 Task: Create a task  Create a new online platform for online personal training sessions , assign it to team member softage.3@softage.net in the project BeyondTech and update the status of the task to  At Risk , set the priority of the task to Medium
Action: Mouse moved to (385, 374)
Screenshot: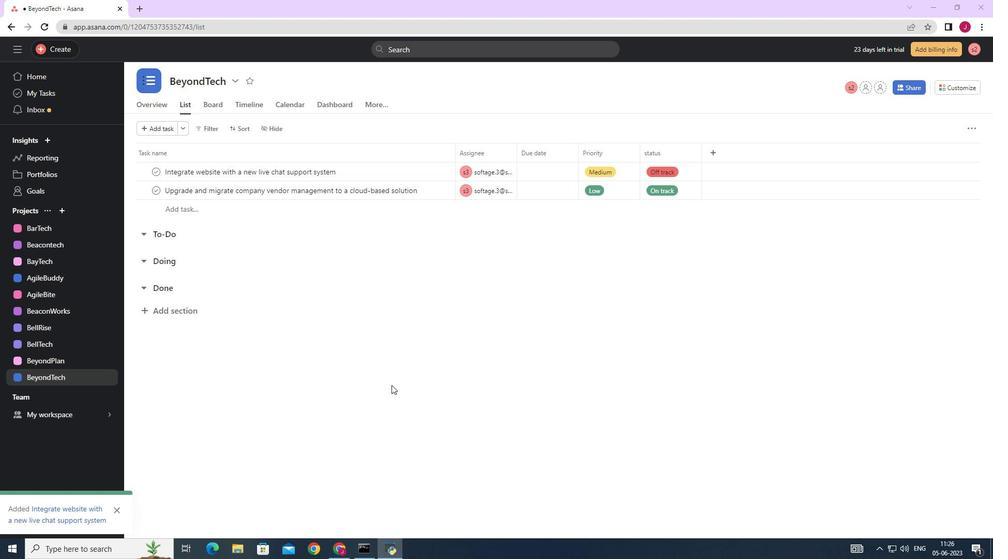 
Action: Mouse scrolled (385, 374) with delta (0, 0)
Screenshot: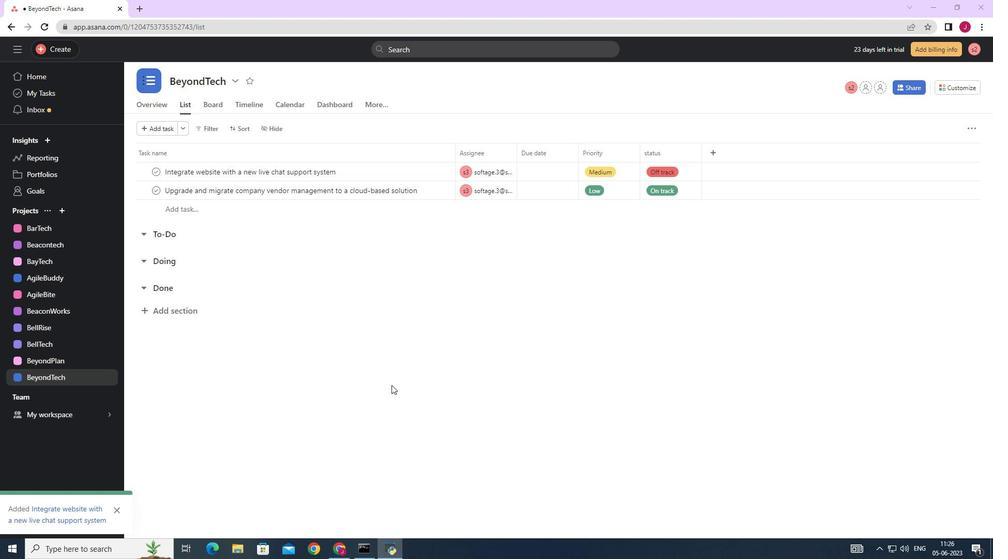 
Action: Mouse moved to (383, 371)
Screenshot: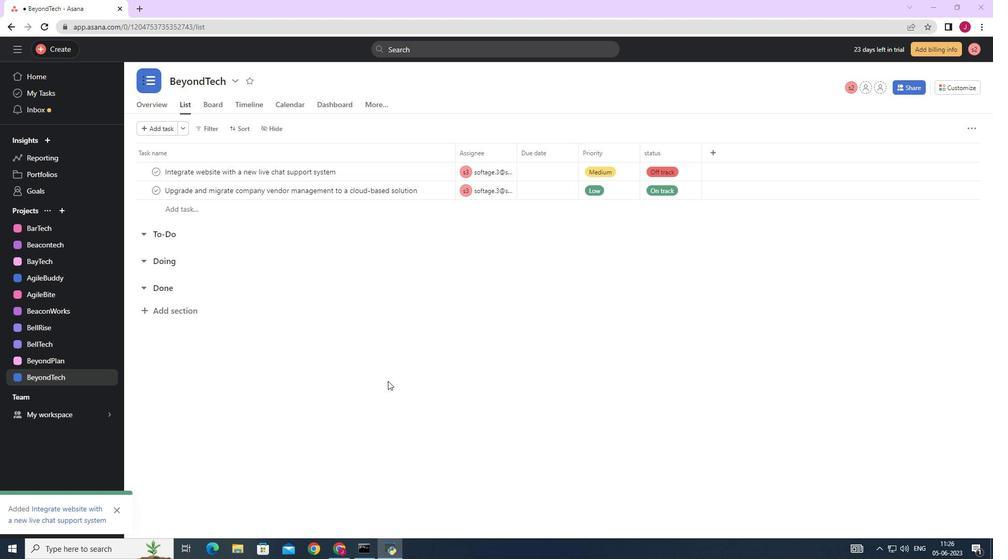 
Action: Mouse scrolled (383, 371) with delta (0, 0)
Screenshot: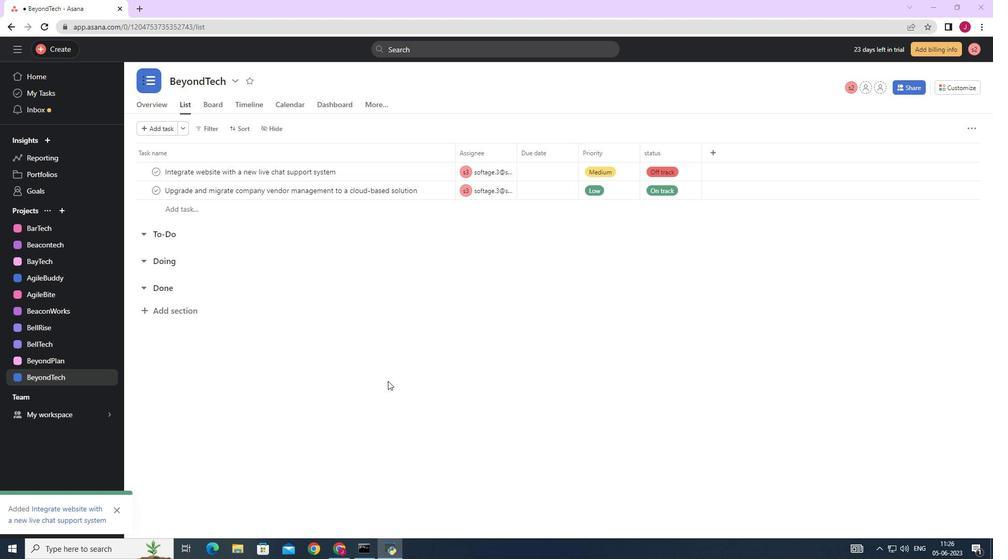 
Action: Mouse moved to (380, 363)
Screenshot: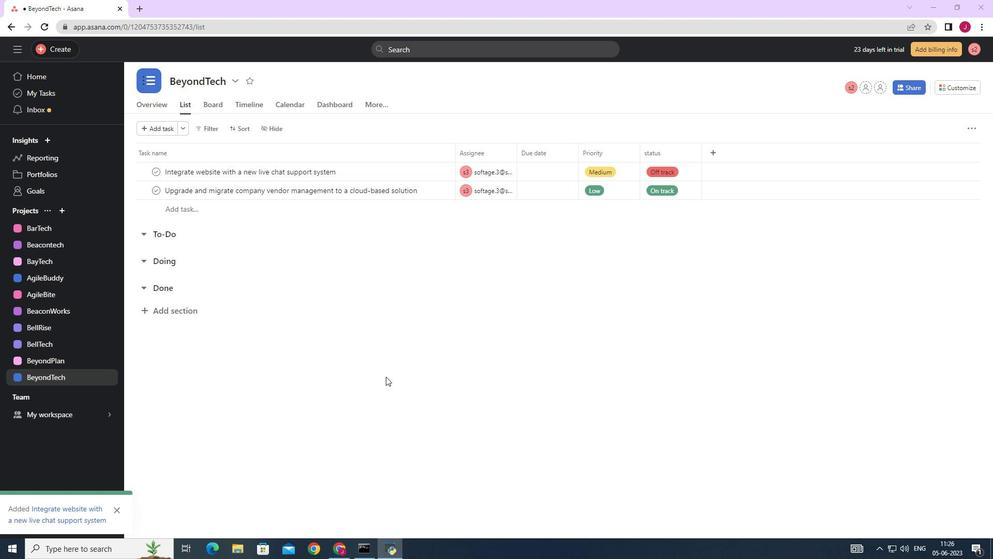 
Action: Mouse scrolled (380, 363) with delta (0, 0)
Screenshot: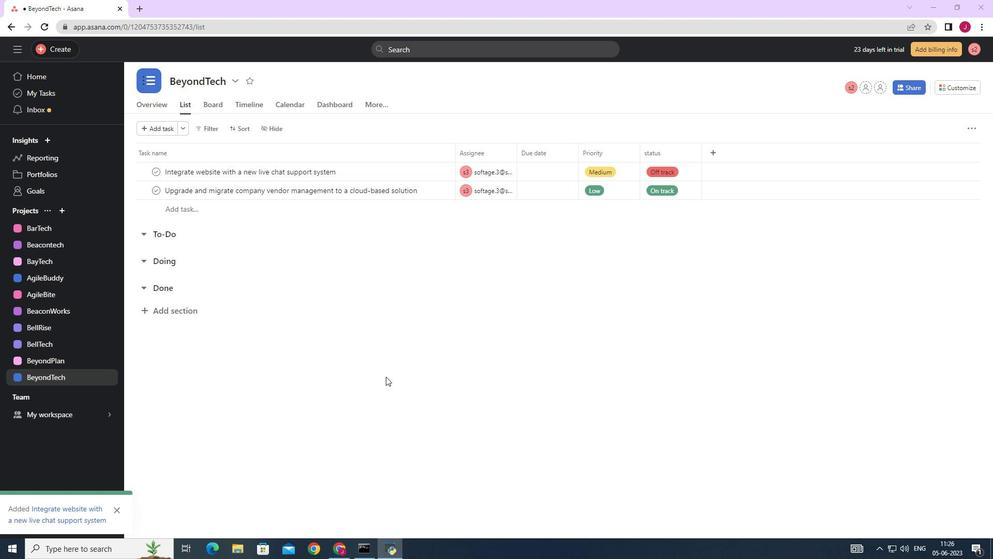 
Action: Mouse moved to (65, 48)
Screenshot: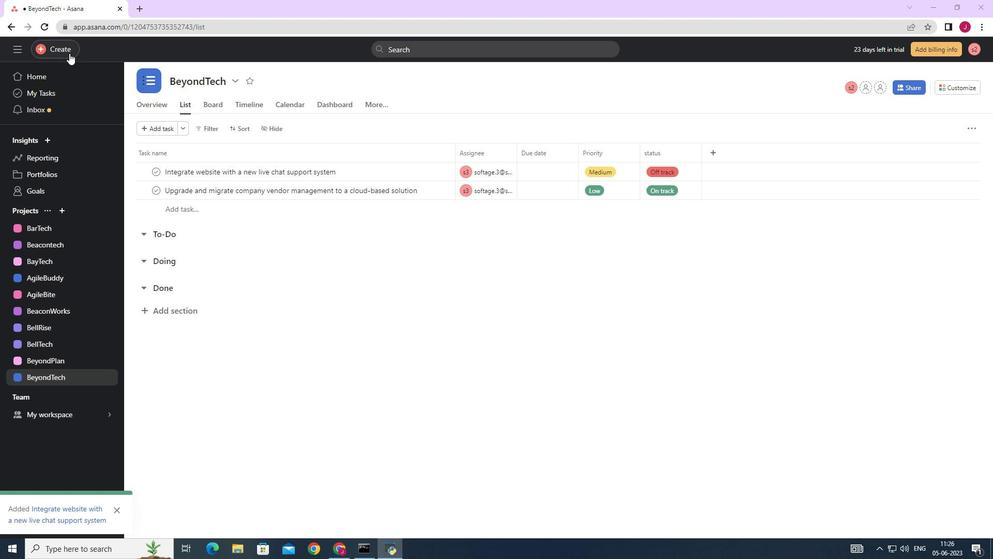 
Action: Mouse pressed left at (65, 48)
Screenshot: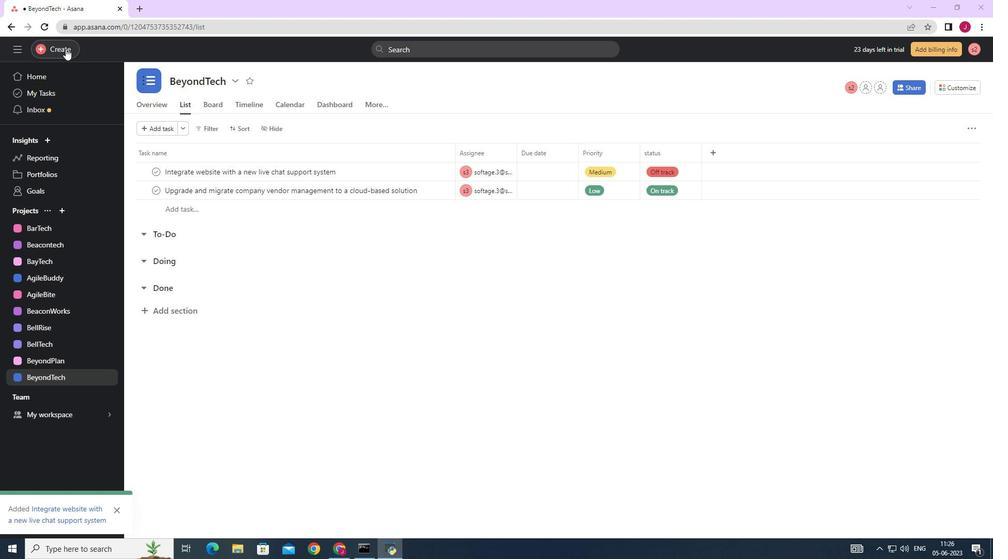 
Action: Mouse moved to (114, 54)
Screenshot: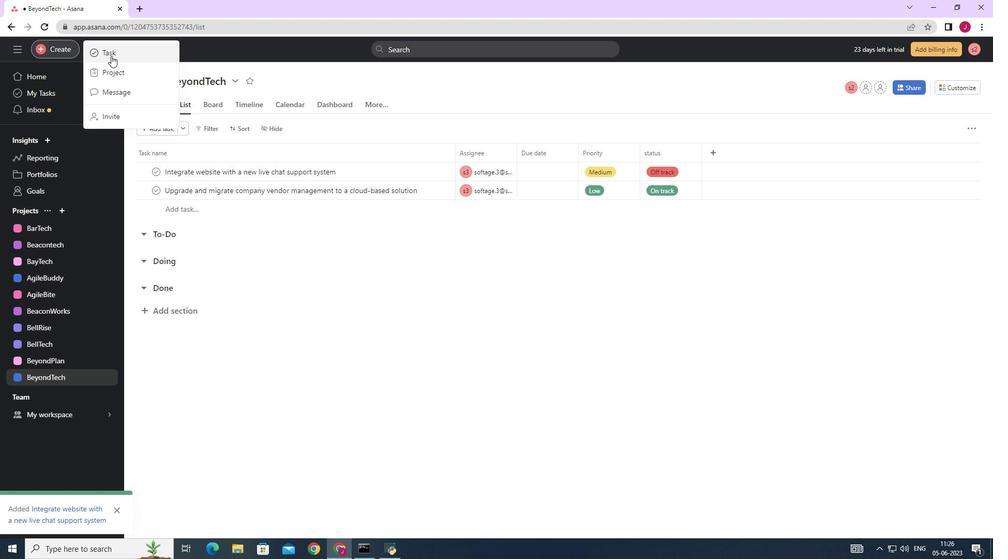 
Action: Mouse pressed left at (114, 54)
Screenshot: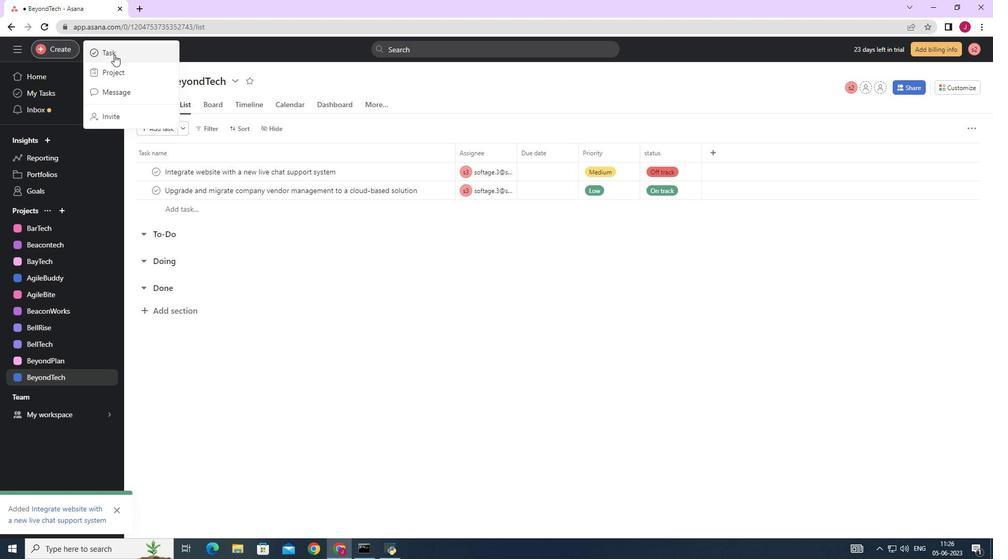 
Action: Mouse moved to (829, 342)
Screenshot: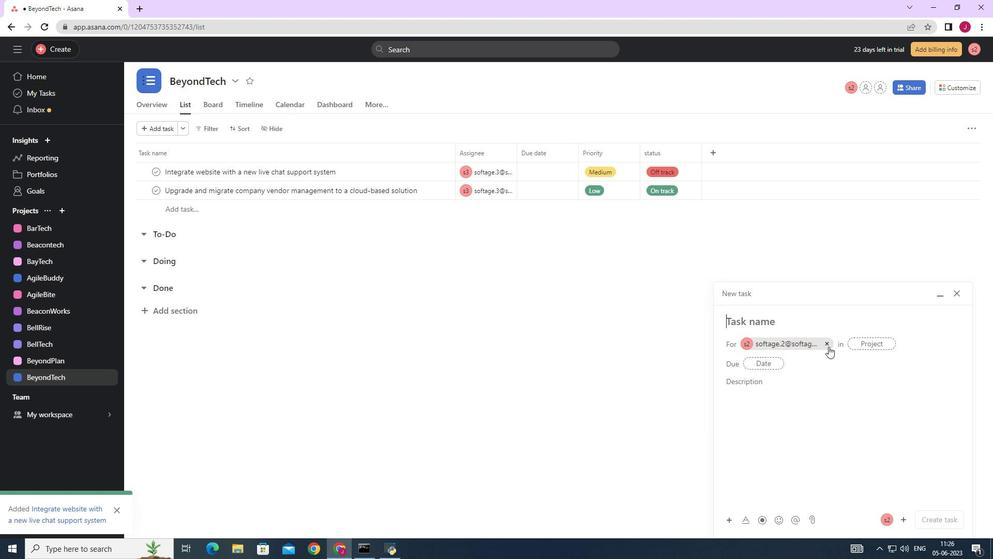 
Action: Mouse pressed left at (829, 342)
Screenshot: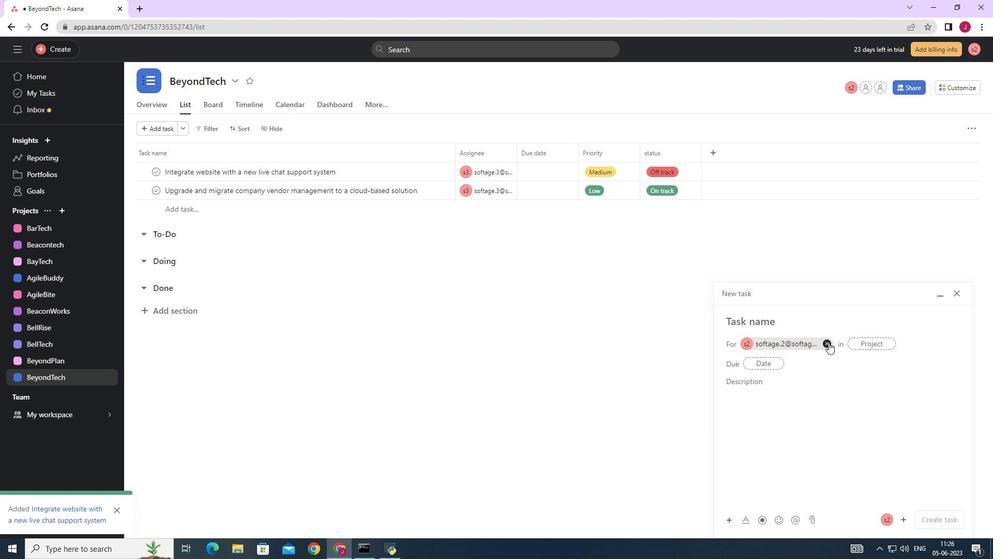 
Action: Mouse moved to (758, 322)
Screenshot: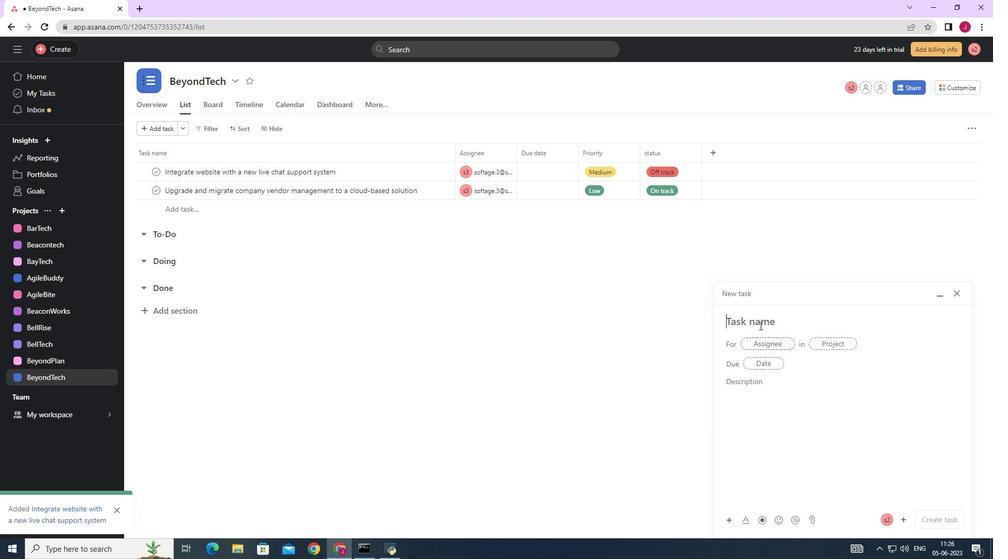 
Action: Mouse pressed left at (758, 322)
Screenshot: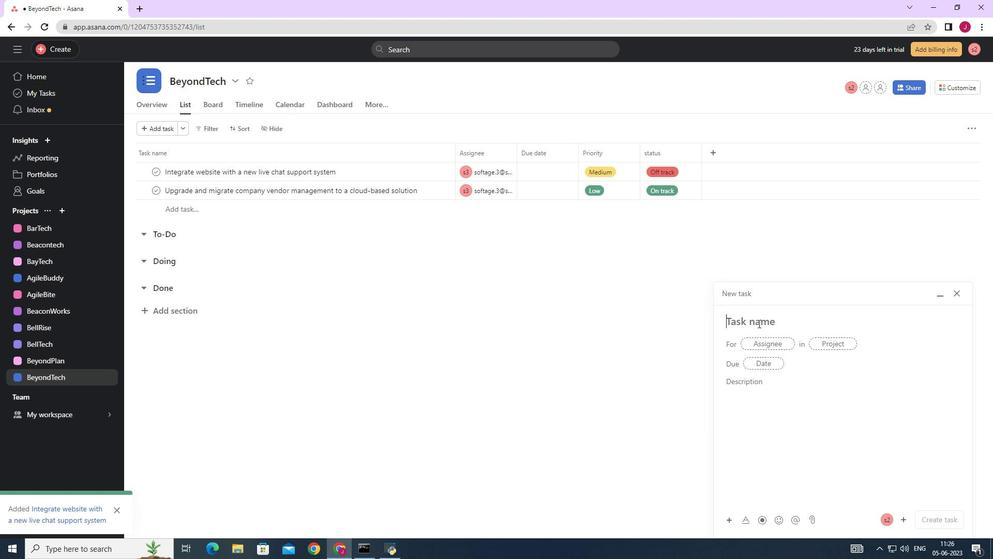 
Action: Key pressed <Key.caps_lock>C<Key.caps_lock>reate<Key.space>a<Key.space>new<Key.space>online<Key.space>platform<Key.space>for<Key.space>i<Key.backspace>online<Key.space>personal<Key.space>training<Key.space>sessions
Screenshot: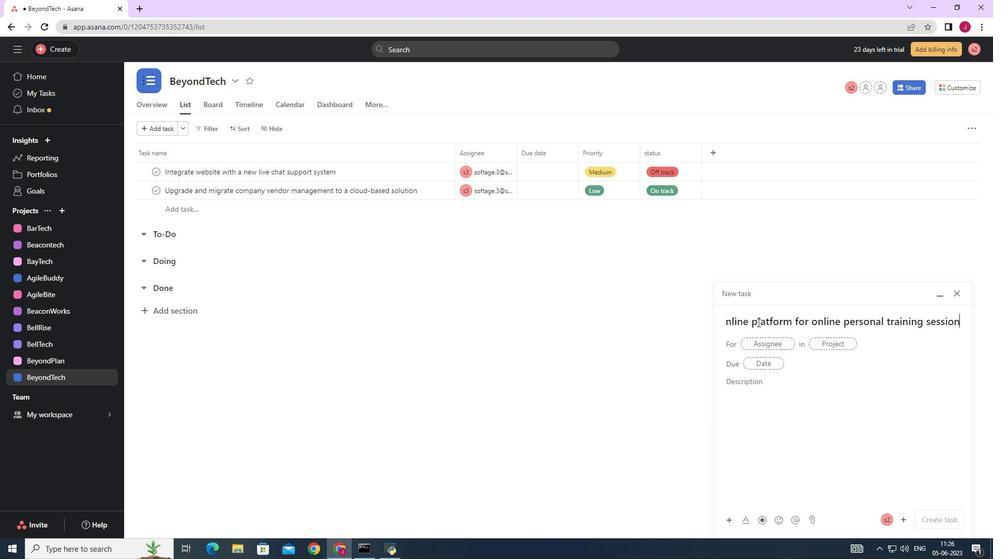 
Action: Mouse moved to (773, 341)
Screenshot: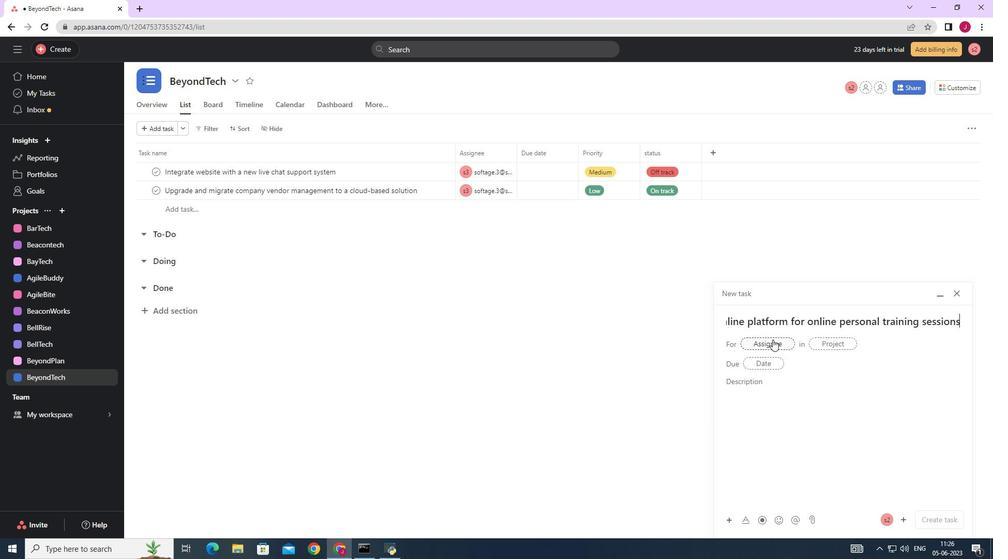 
Action: Mouse pressed left at (773, 341)
Screenshot: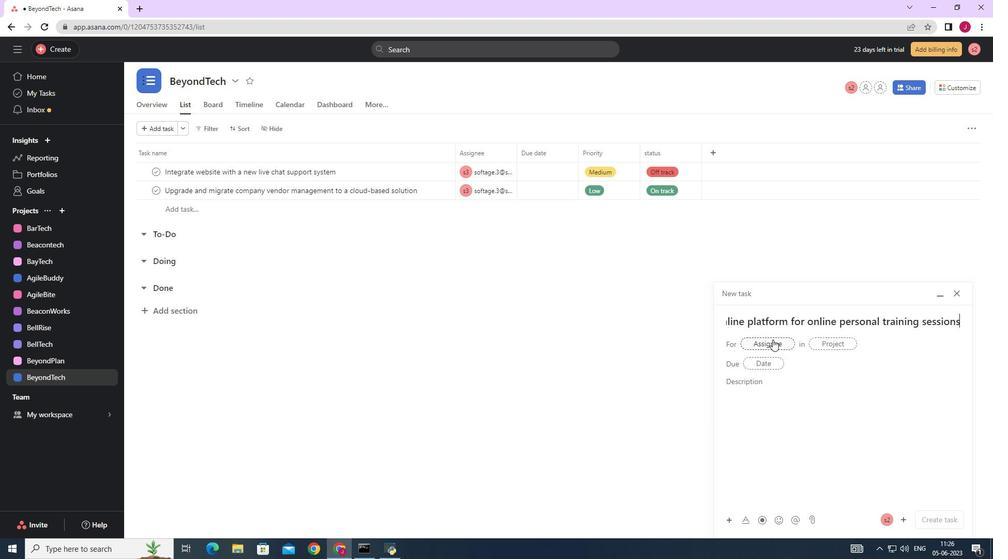 
Action: Mouse moved to (772, 342)
Screenshot: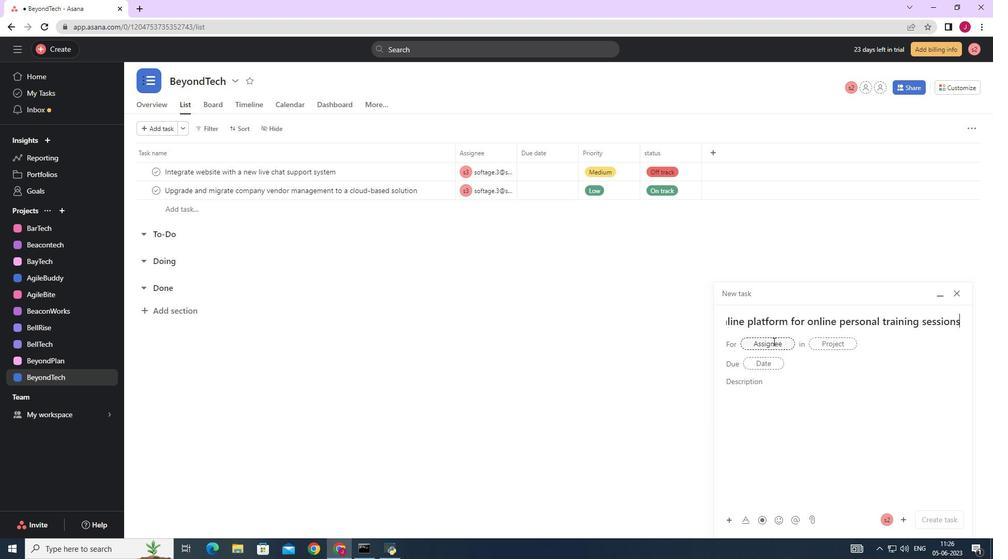 
Action: Key pressed softage.3
Screenshot: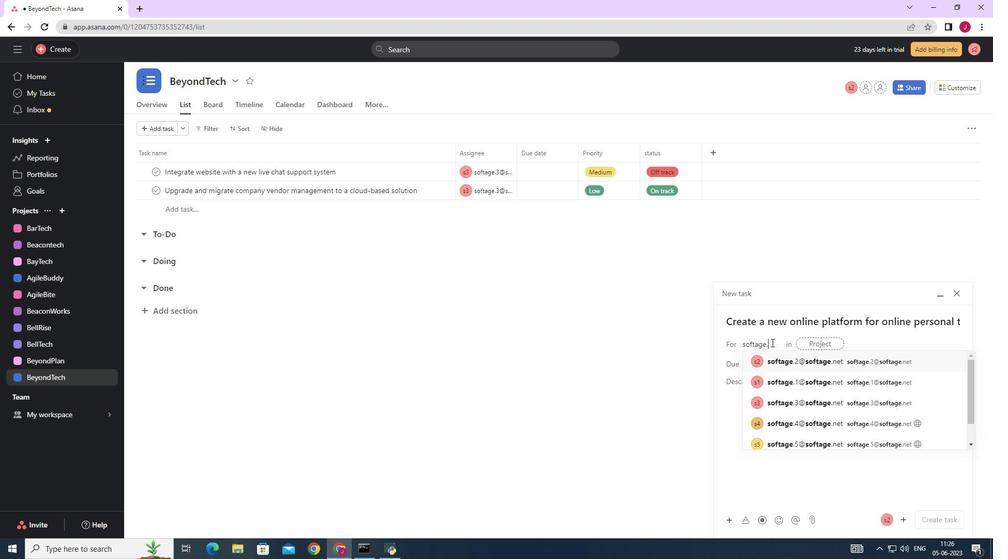 
Action: Mouse moved to (784, 363)
Screenshot: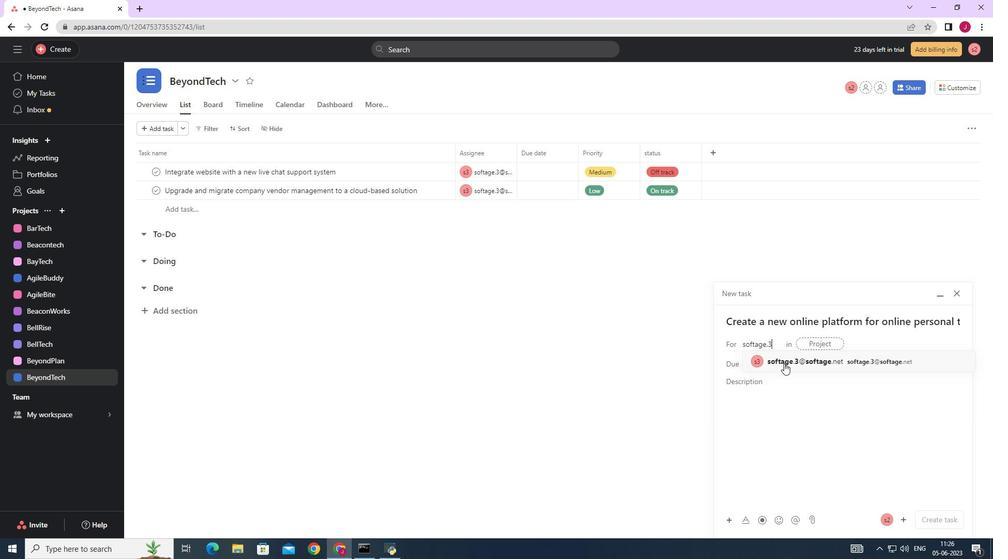 
Action: Mouse pressed left at (784, 363)
Screenshot: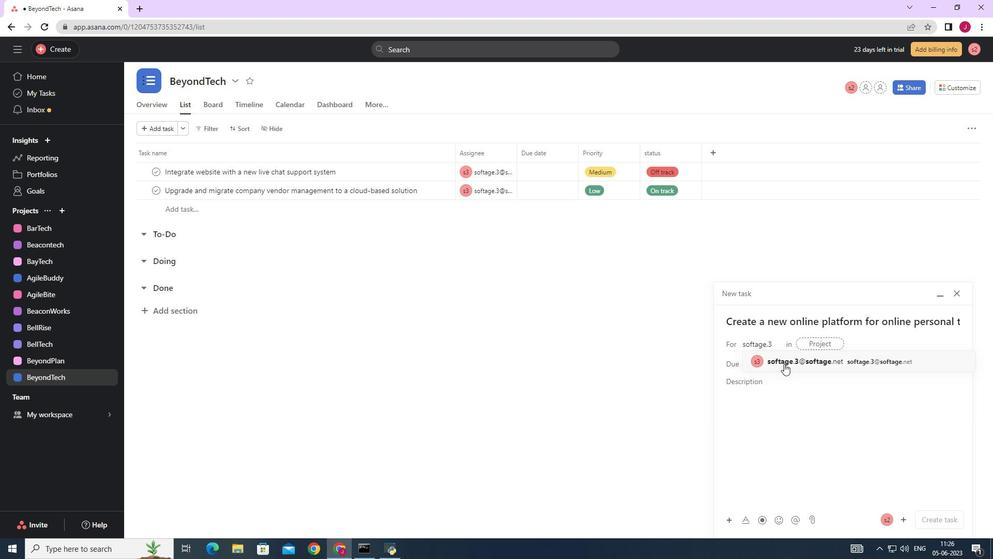
Action: Mouse moved to (633, 359)
Screenshot: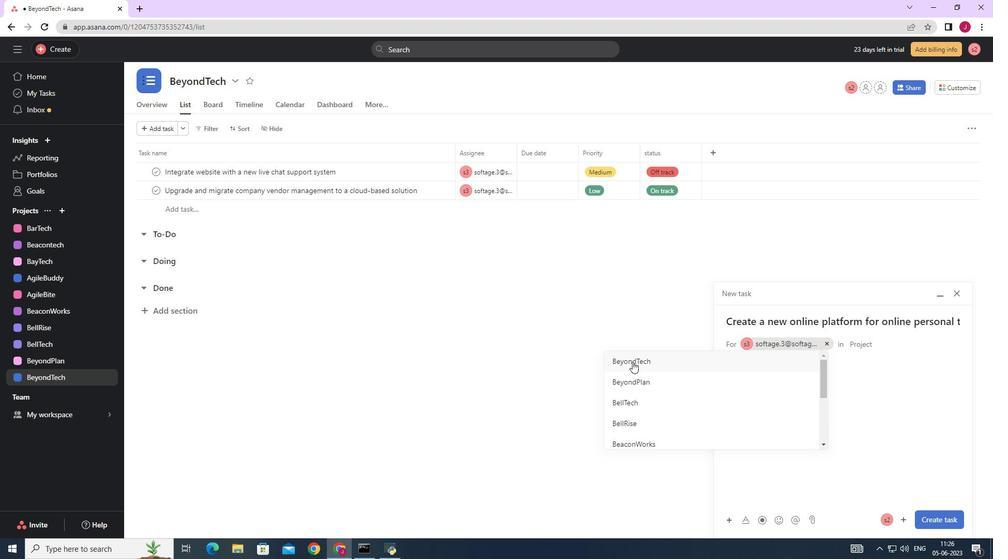 
Action: Mouse pressed left at (633, 359)
Screenshot: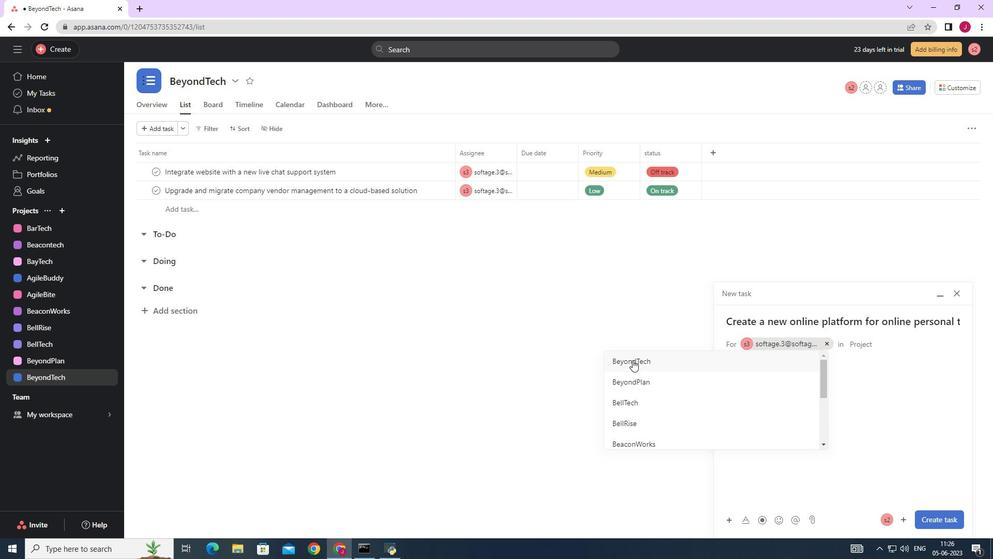 
Action: Mouse moved to (777, 385)
Screenshot: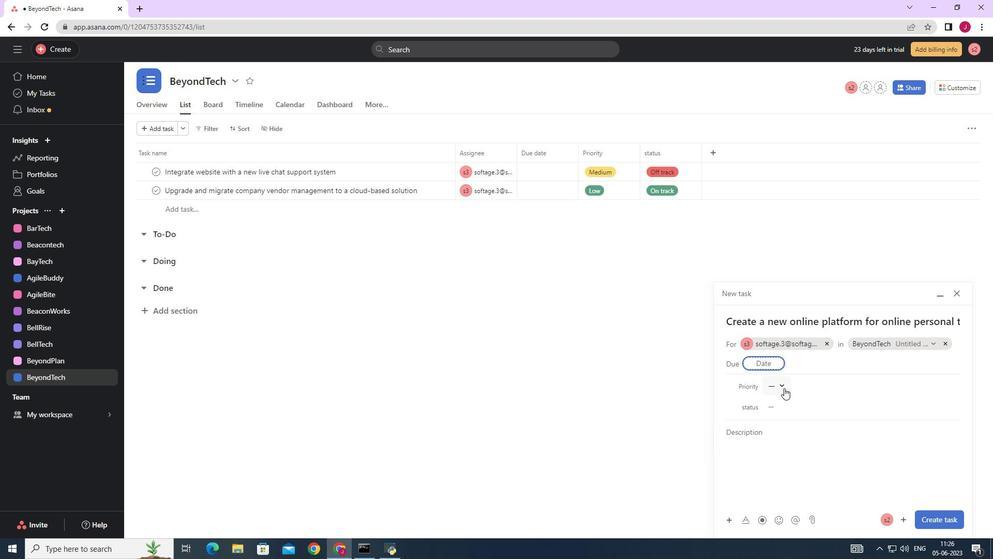 
Action: Mouse pressed left at (777, 385)
Screenshot: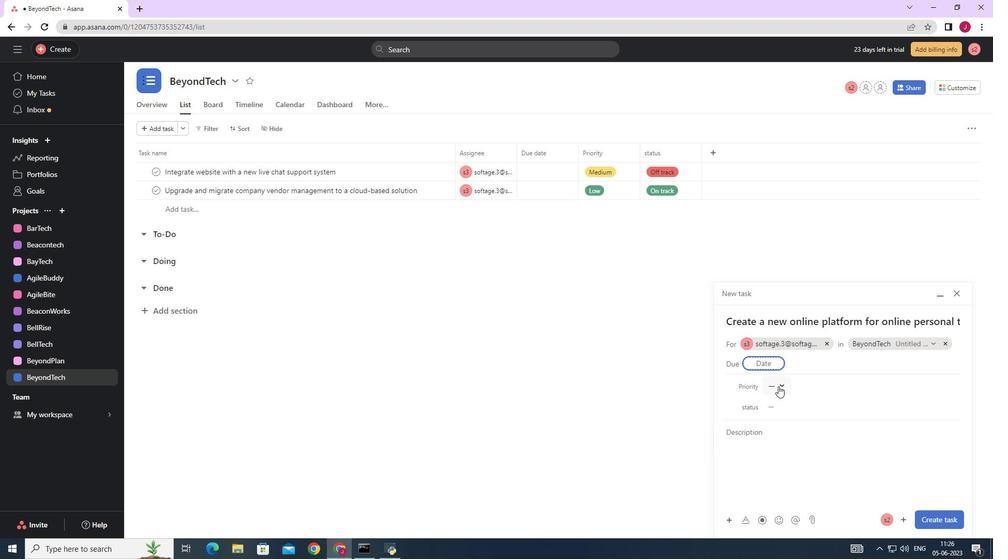 
Action: Mouse moved to (796, 439)
Screenshot: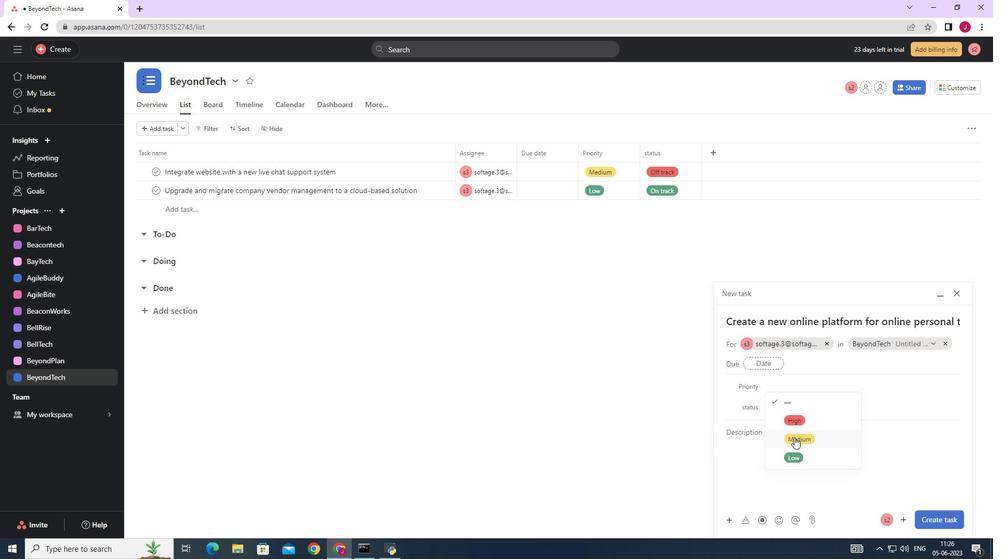 
Action: Mouse pressed left at (796, 439)
Screenshot: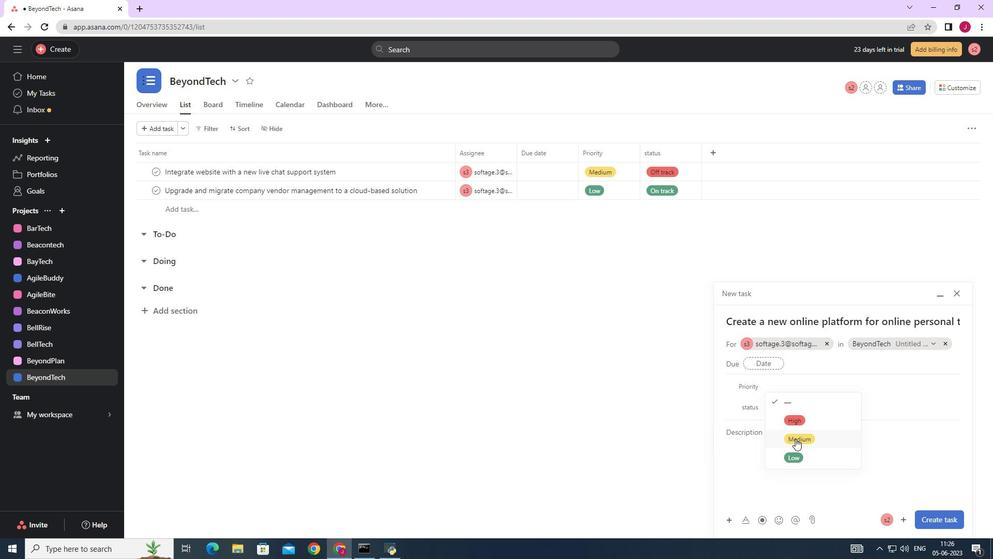 
Action: Mouse moved to (786, 405)
Screenshot: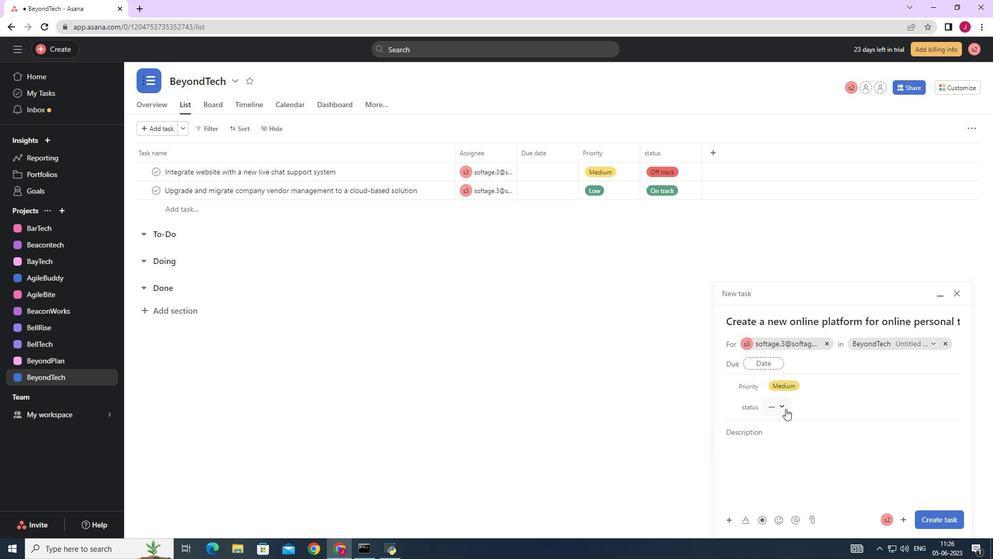 
Action: Mouse pressed left at (786, 405)
Screenshot: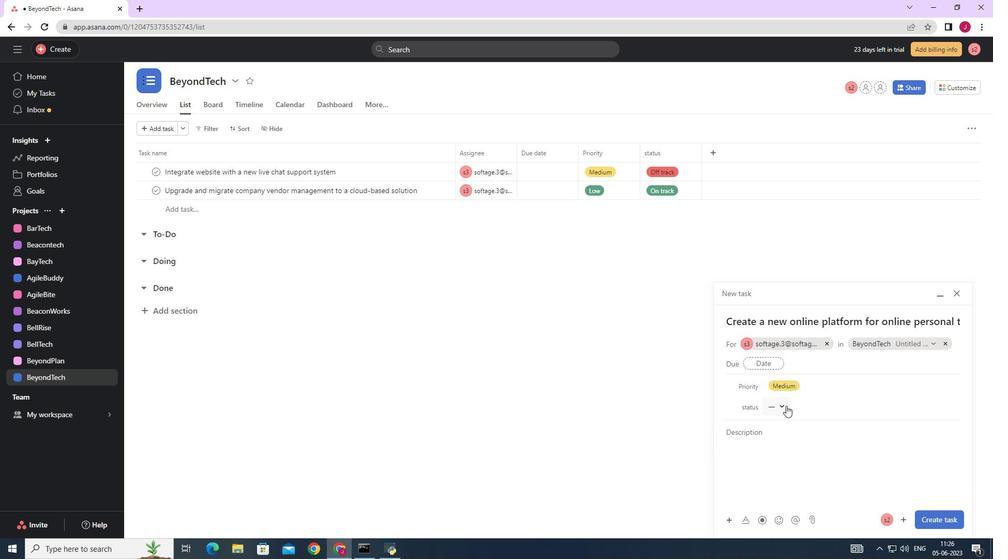 
Action: Mouse moved to (798, 479)
Screenshot: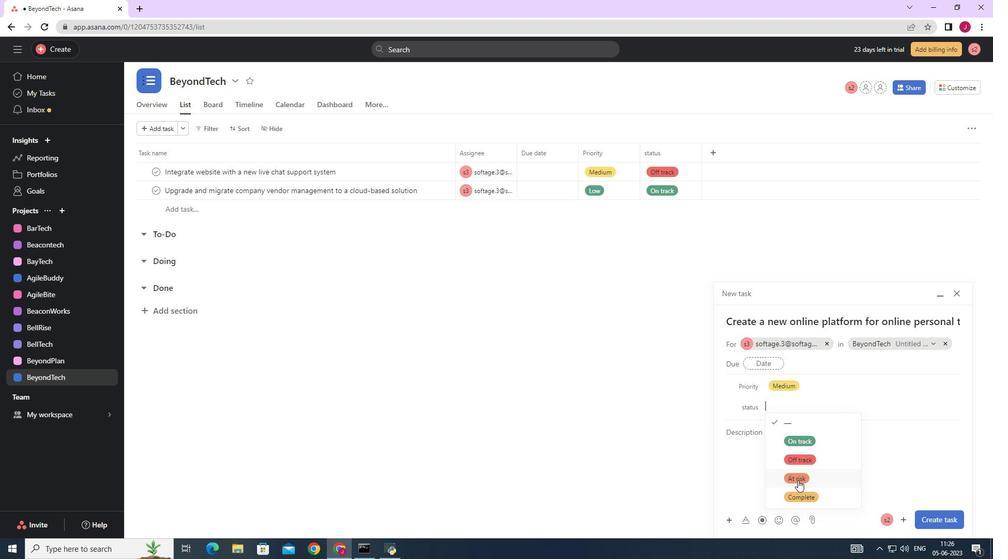 
Action: Mouse pressed left at (798, 479)
Screenshot: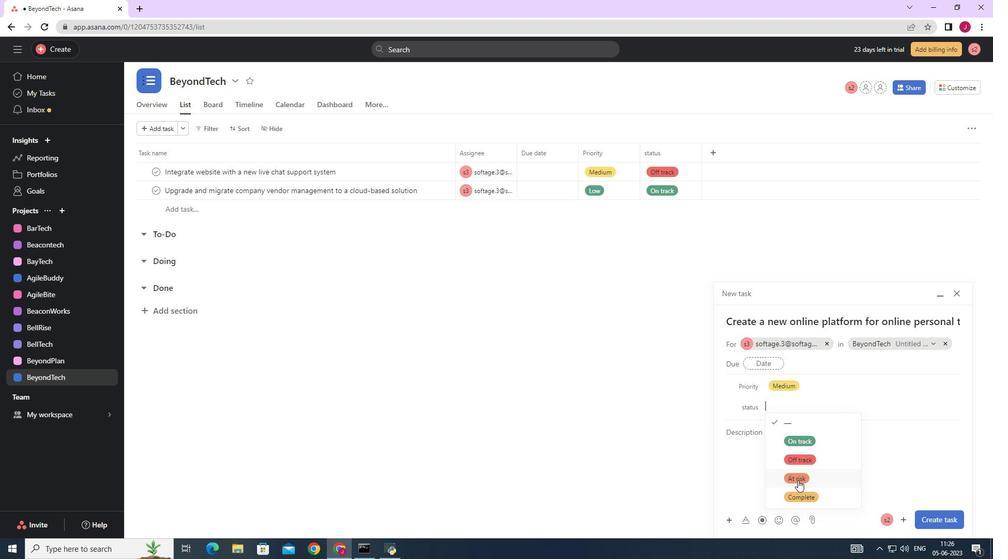 
Action: Mouse moved to (932, 517)
Screenshot: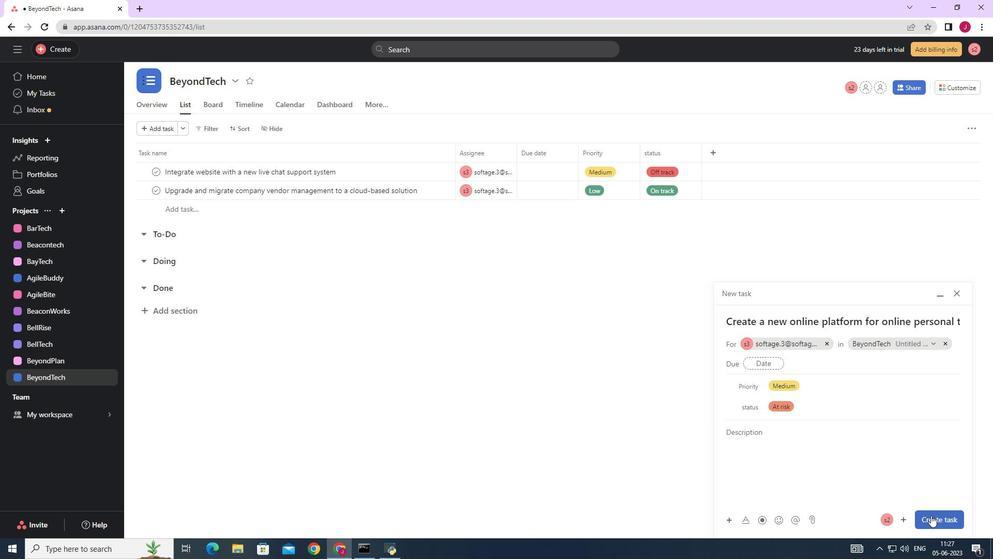 
Action: Mouse pressed left at (932, 517)
Screenshot: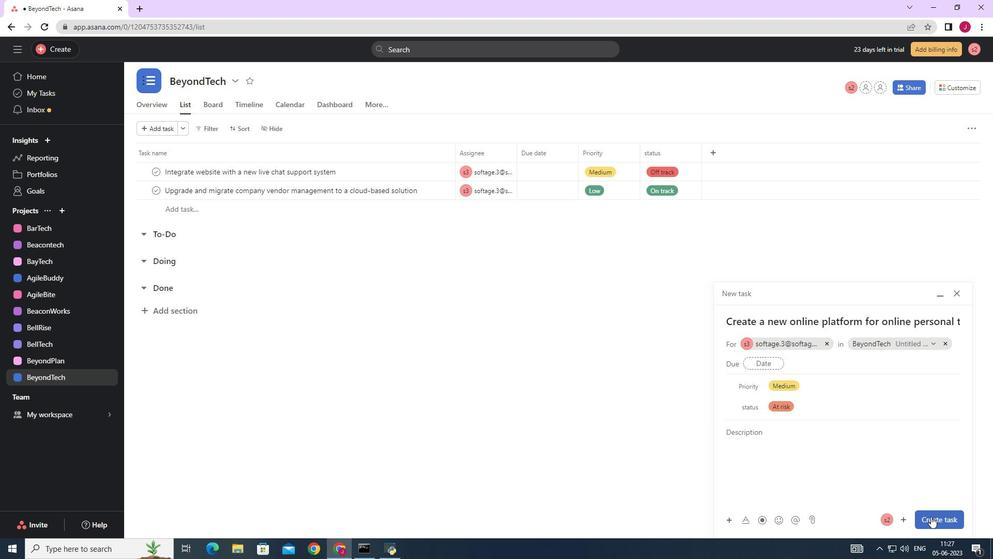 
Action: Mouse moved to (902, 475)
Screenshot: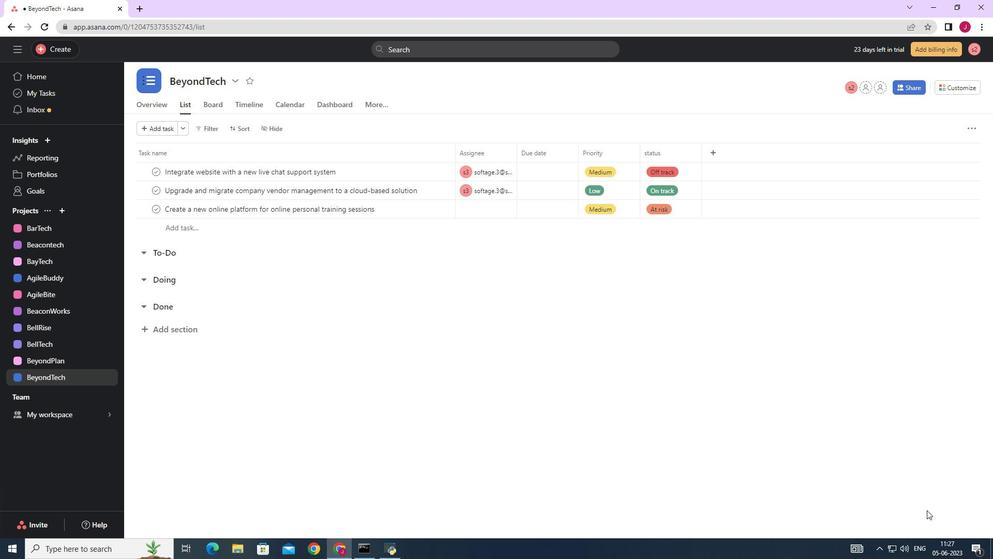 
